 Task: Add Sprouts Garlic 5 Mg to the cart.
Action: Mouse pressed left at (19, 85)
Screenshot: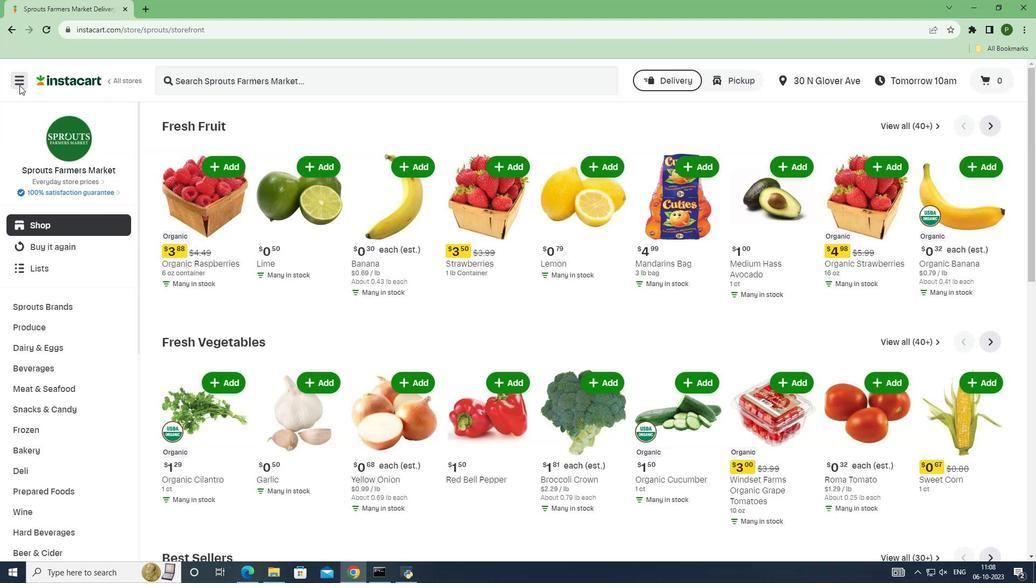 
Action: Mouse moved to (47, 288)
Screenshot: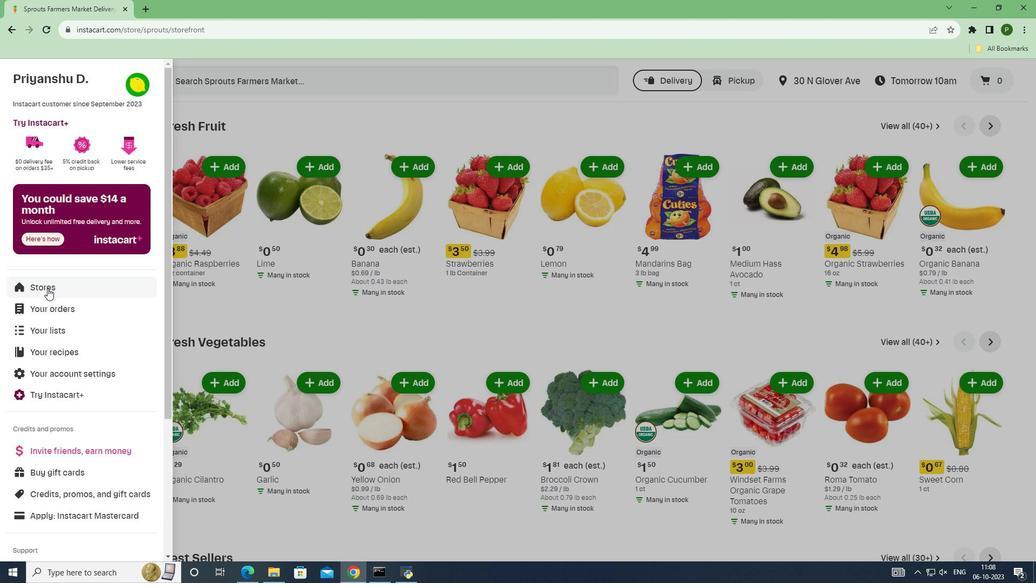
Action: Mouse pressed left at (47, 288)
Screenshot: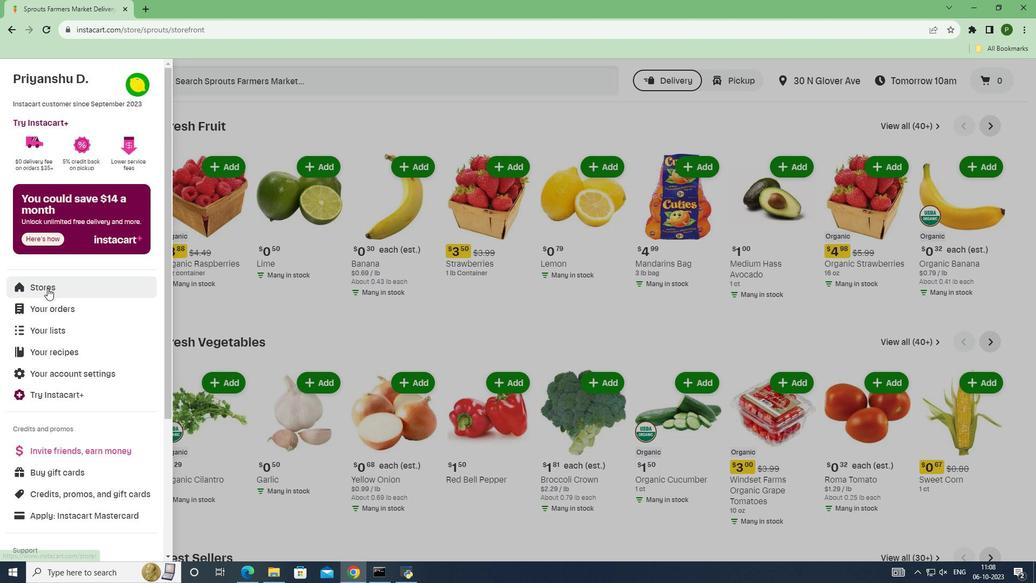 
Action: Mouse moved to (242, 125)
Screenshot: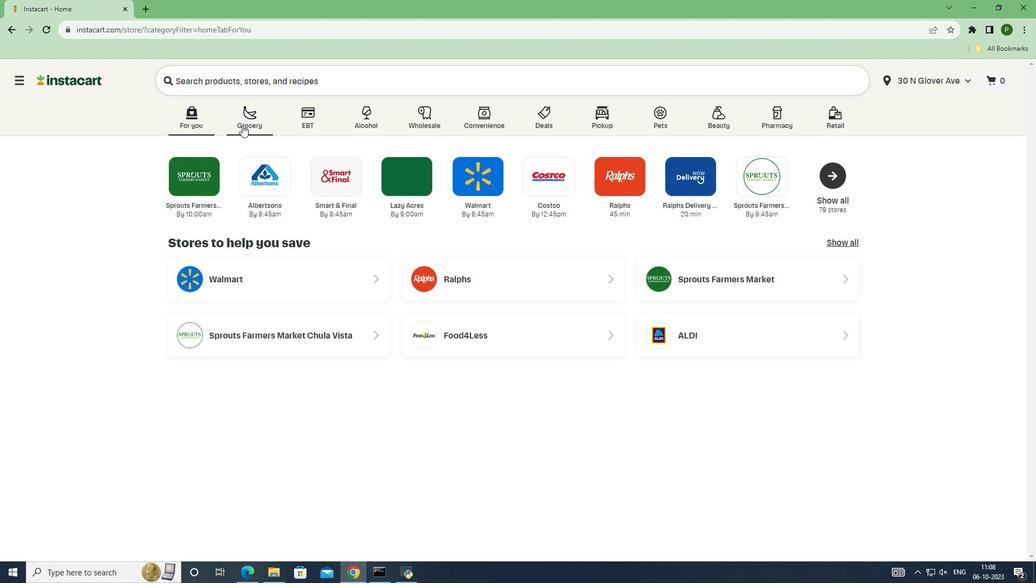 
Action: Mouse pressed left at (242, 125)
Screenshot: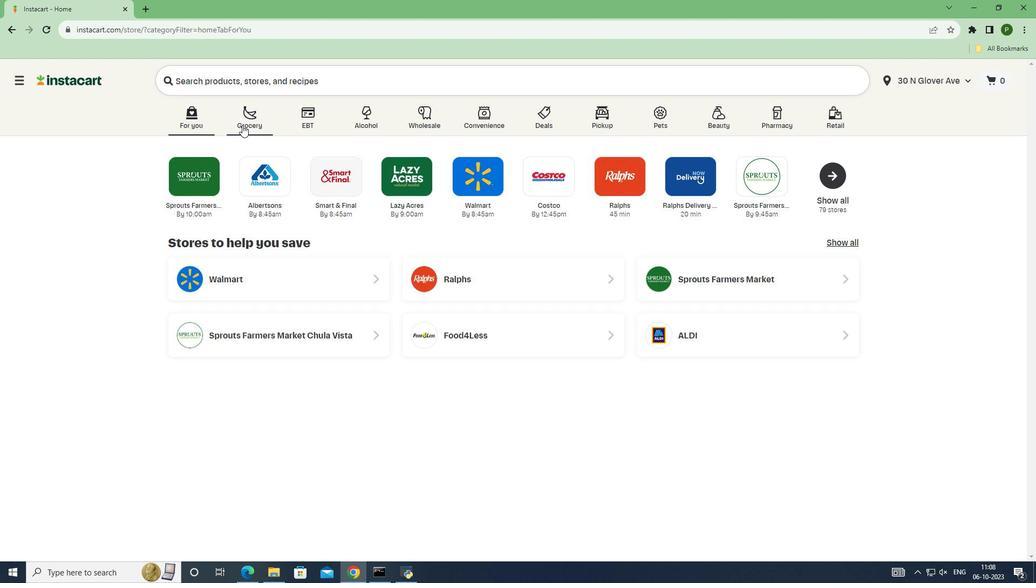 
Action: Mouse moved to (671, 244)
Screenshot: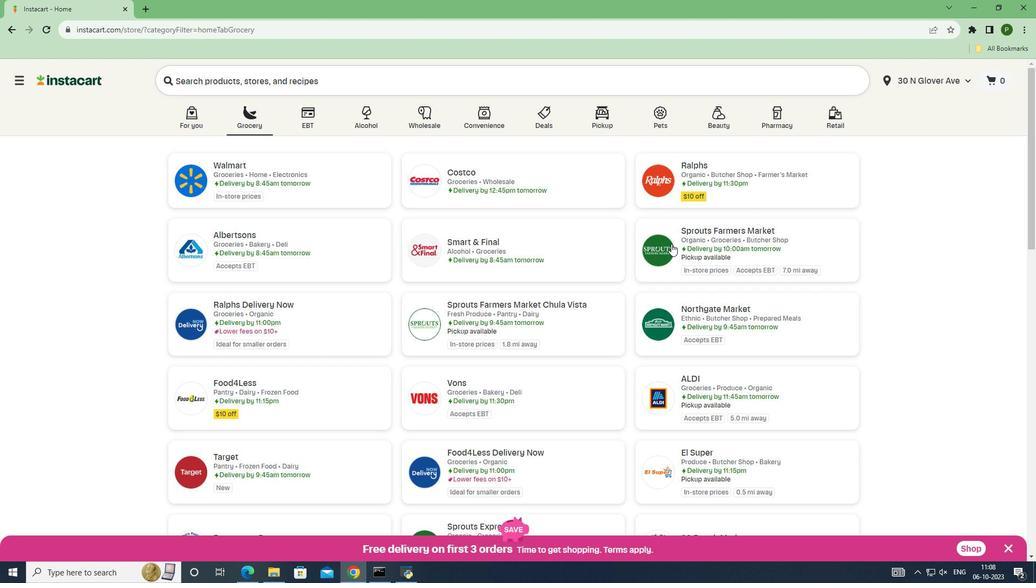 
Action: Mouse pressed left at (671, 244)
Screenshot: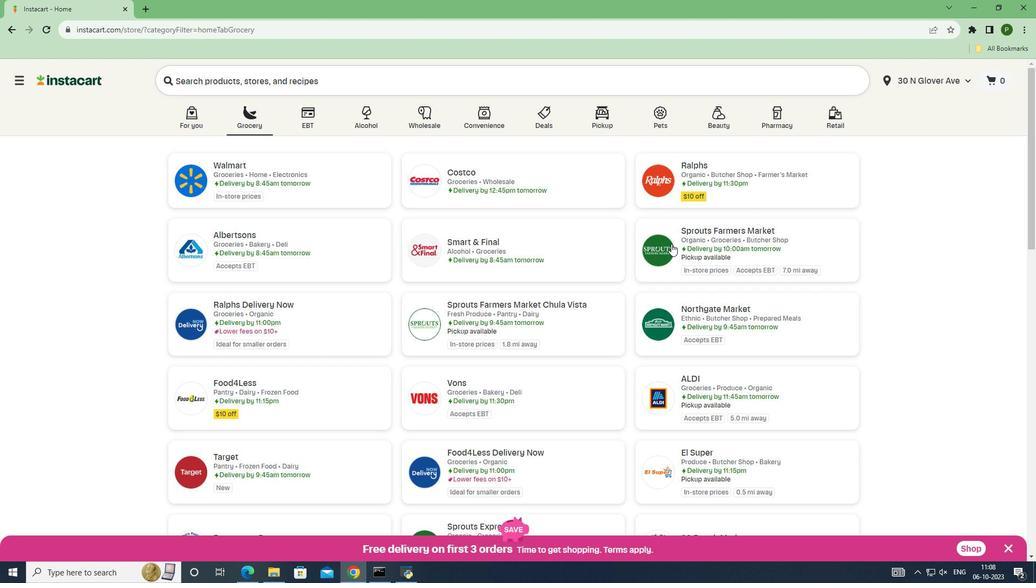 
Action: Mouse moved to (80, 309)
Screenshot: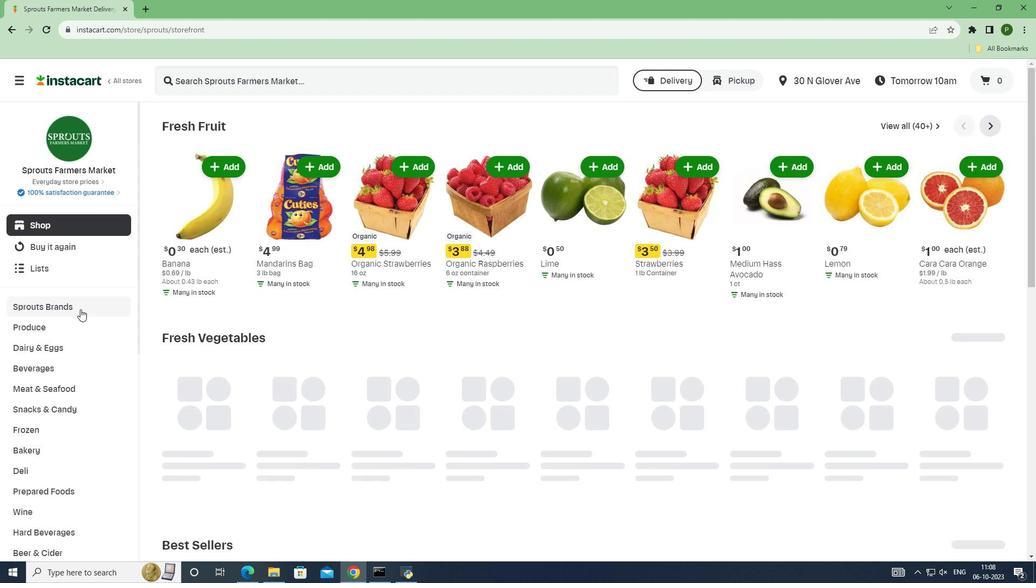 
Action: Mouse pressed left at (80, 309)
Screenshot: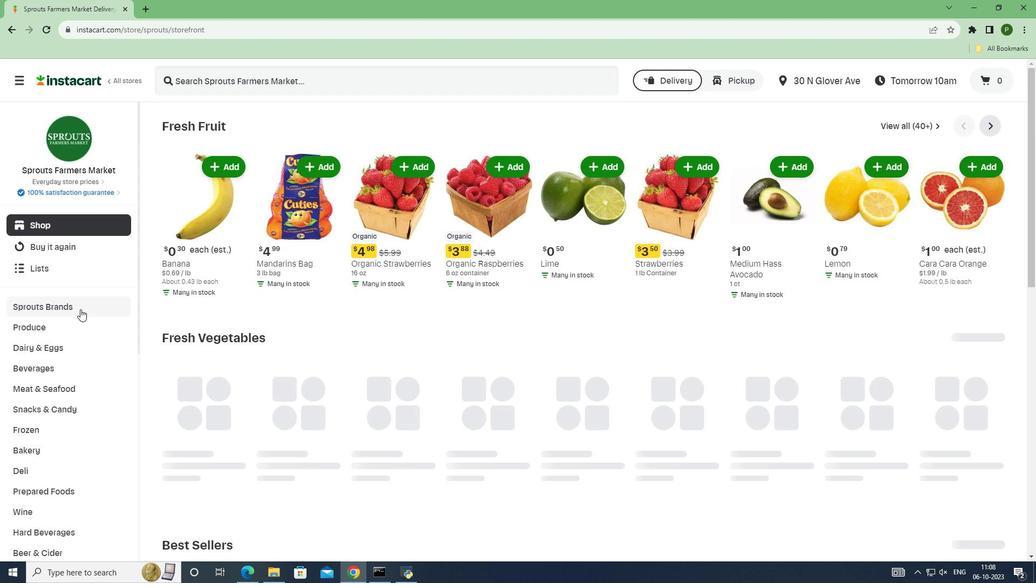 
Action: Mouse moved to (66, 448)
Screenshot: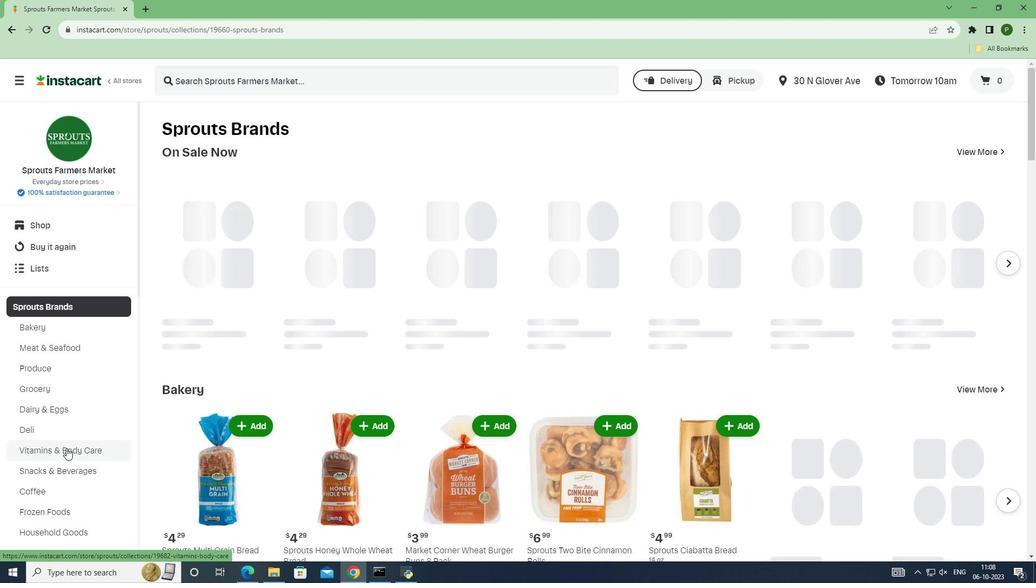
Action: Mouse pressed left at (66, 448)
Screenshot: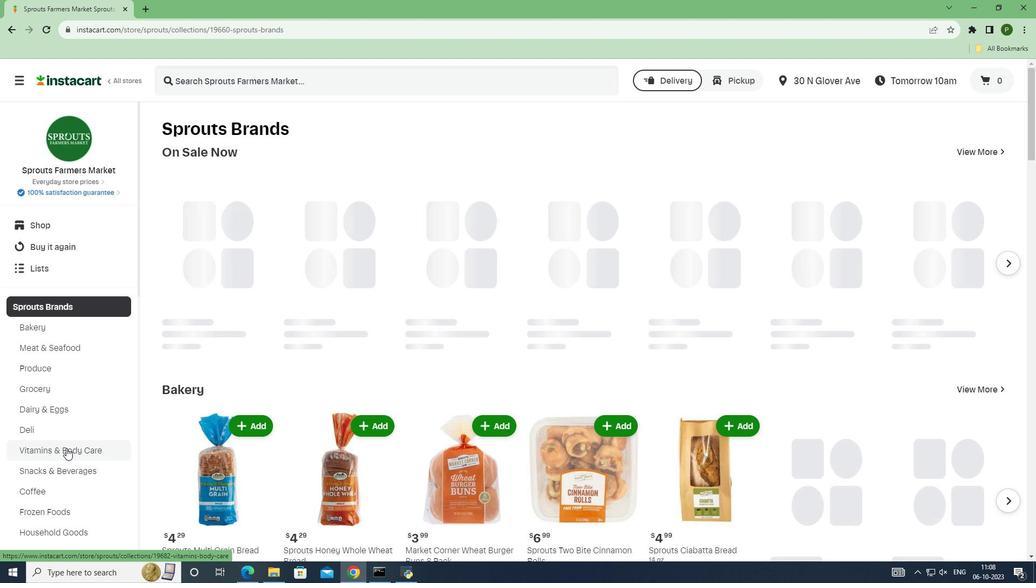 
Action: Mouse moved to (190, 83)
Screenshot: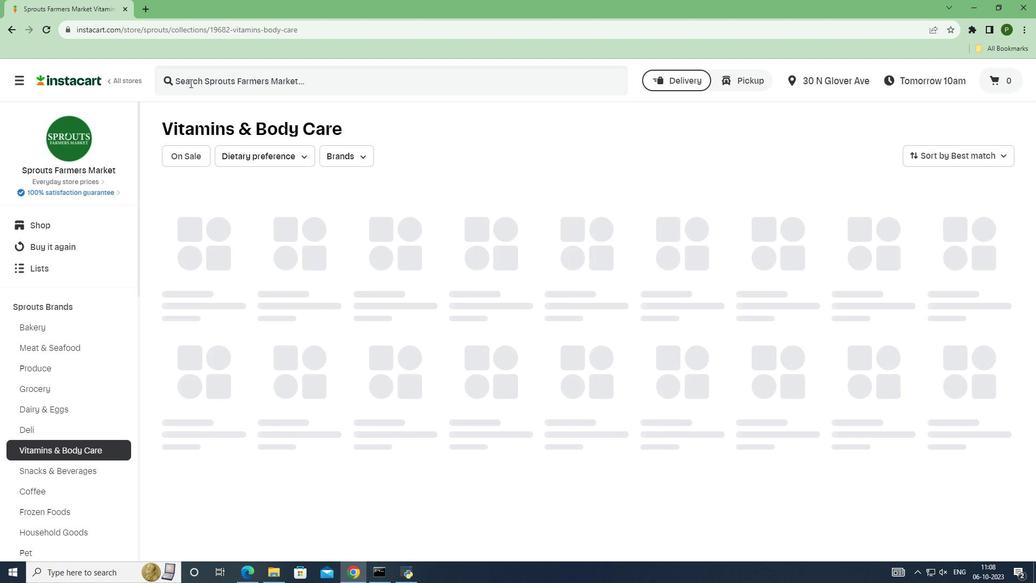 
Action: Mouse pressed left at (190, 83)
Screenshot: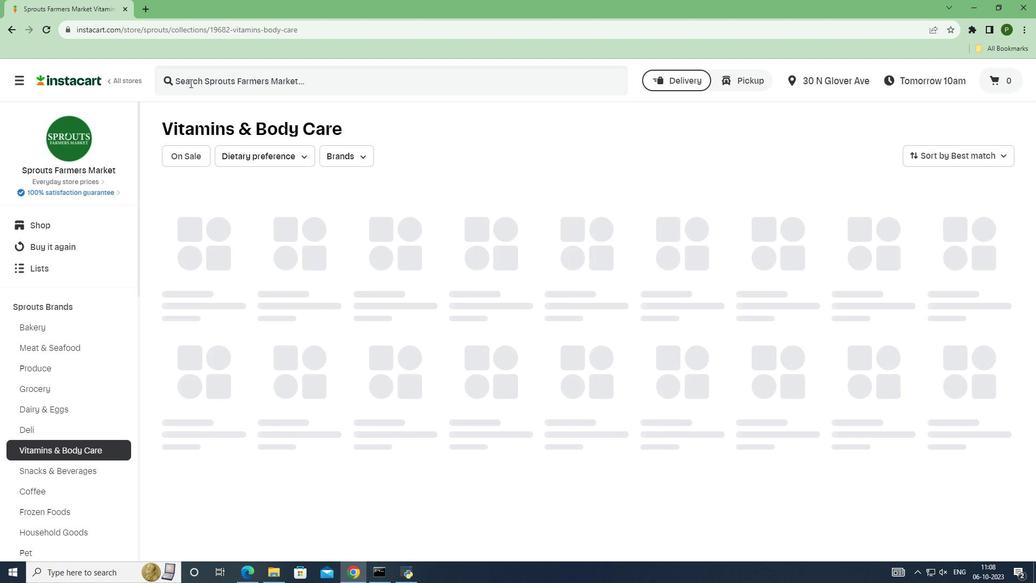 
Action: Key pressed <Key.caps_lock>S<Key.caps_lock>prouts<Key.space><Key.caps_lock>G<Key.caps_lock>arlic<Key.space>5<Key.space><Key.caps_lock>M<Key.caps_lock>g<Key.space><Key.enter>
Screenshot: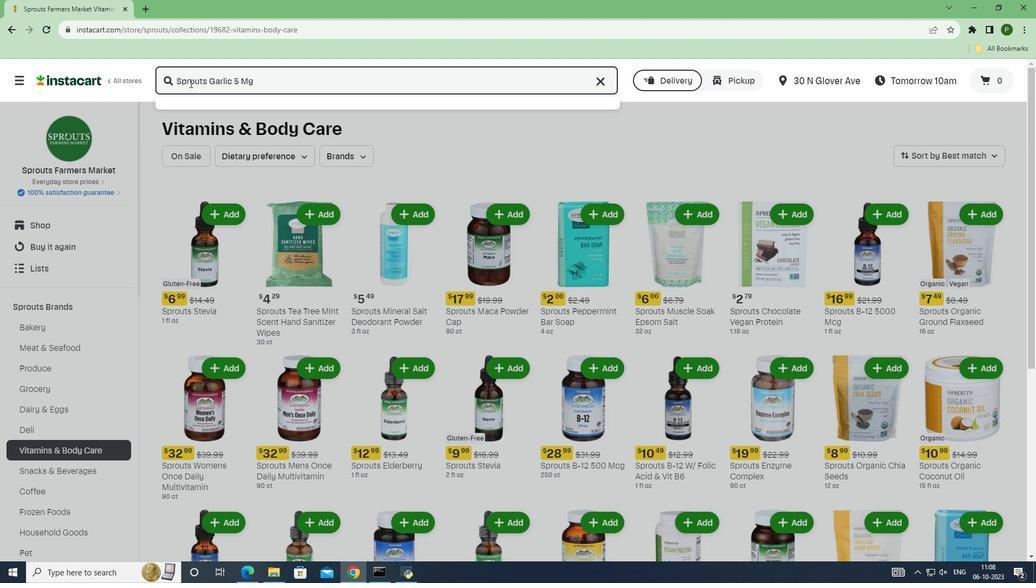 
Action: Mouse moved to (286, 191)
Screenshot: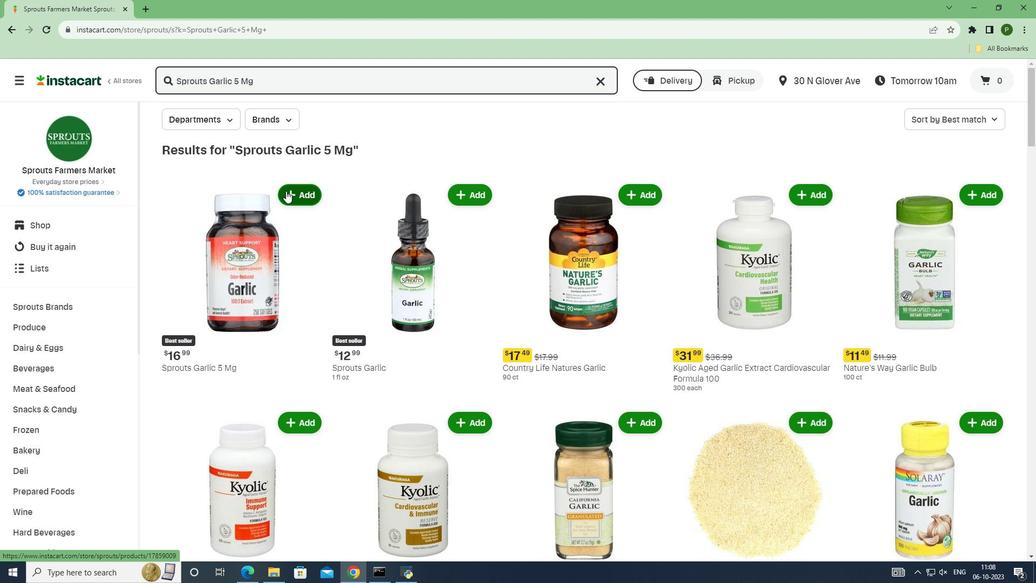 
Action: Mouse pressed left at (286, 191)
Screenshot: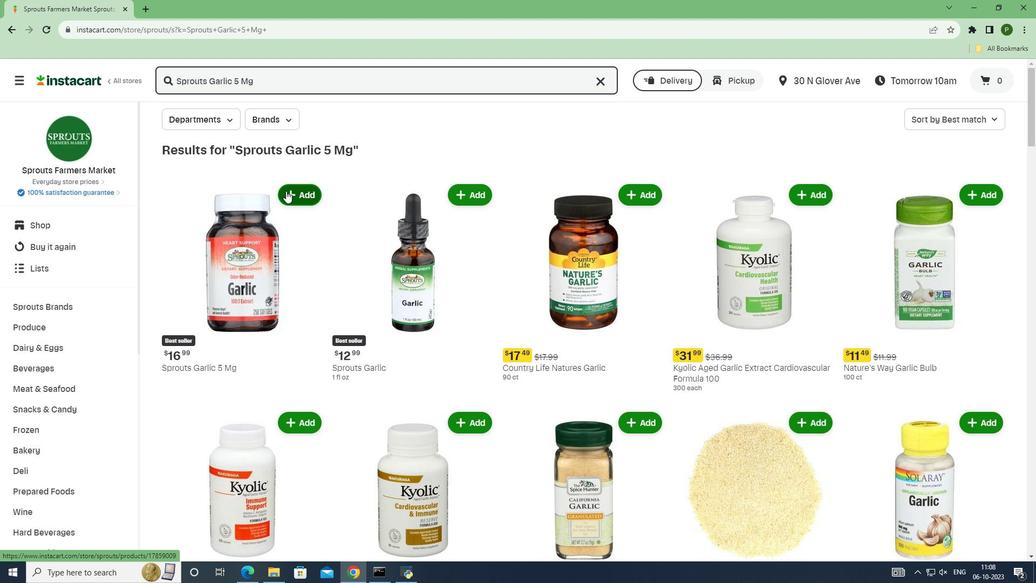 
Action: Mouse moved to (321, 299)
Screenshot: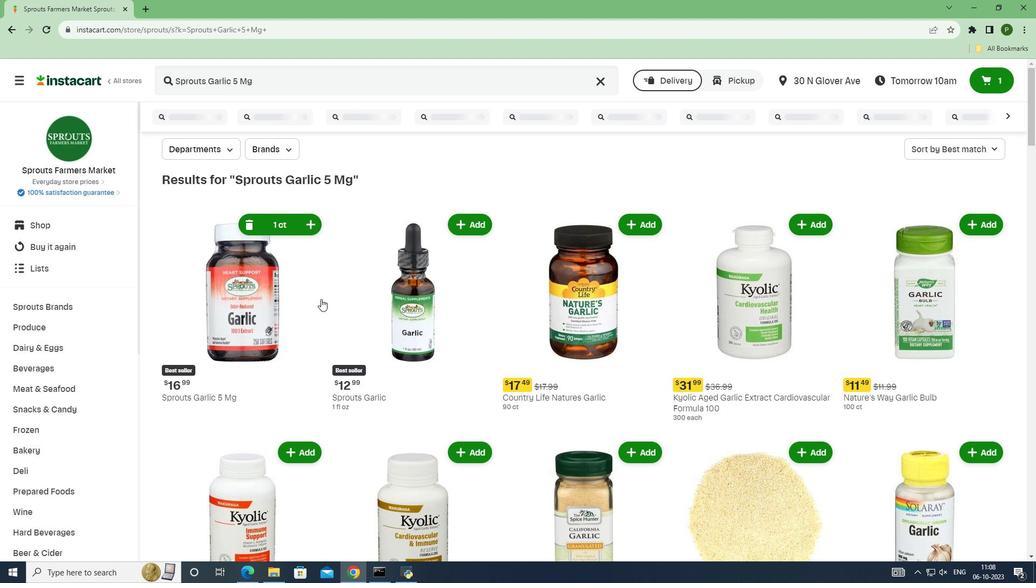 
